 Task: Access the "Contact Support" page setting.
Action: Mouse moved to (1024, 71)
Screenshot: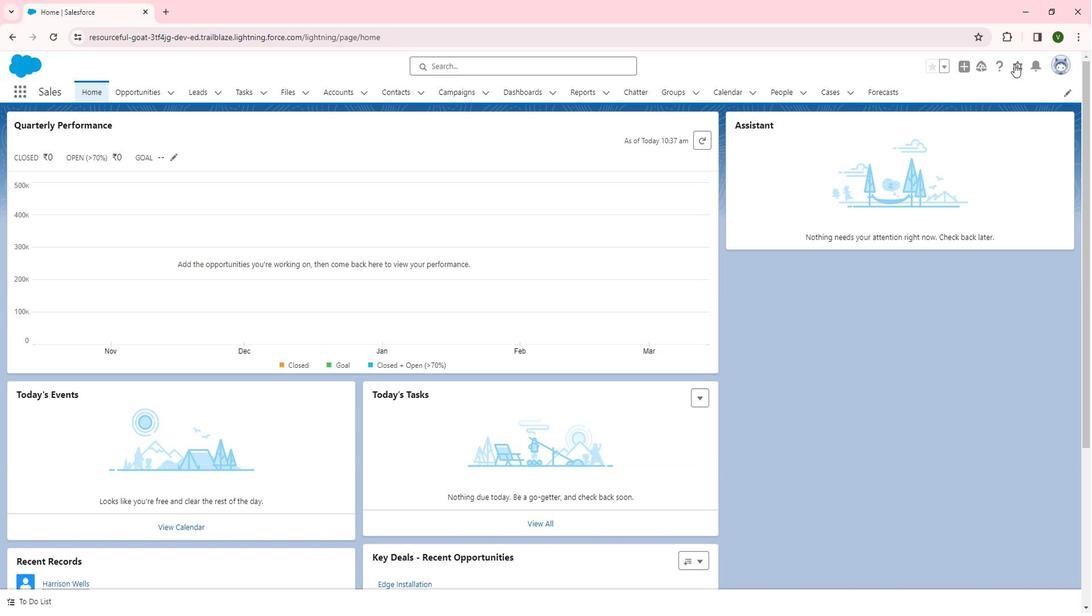 
Action: Mouse pressed left at (1024, 71)
Screenshot: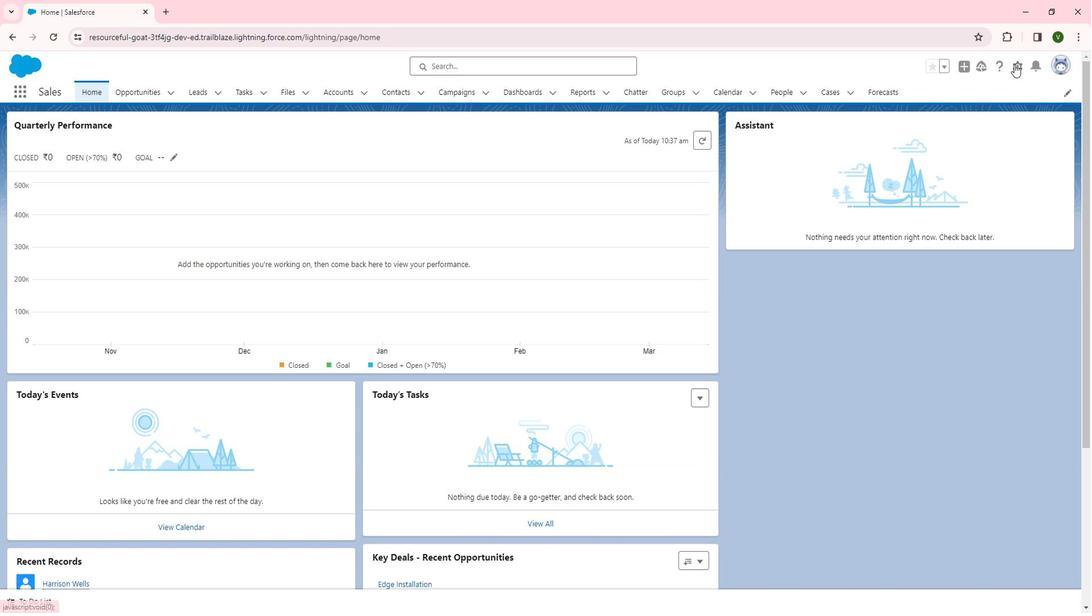 
Action: Mouse moved to (964, 110)
Screenshot: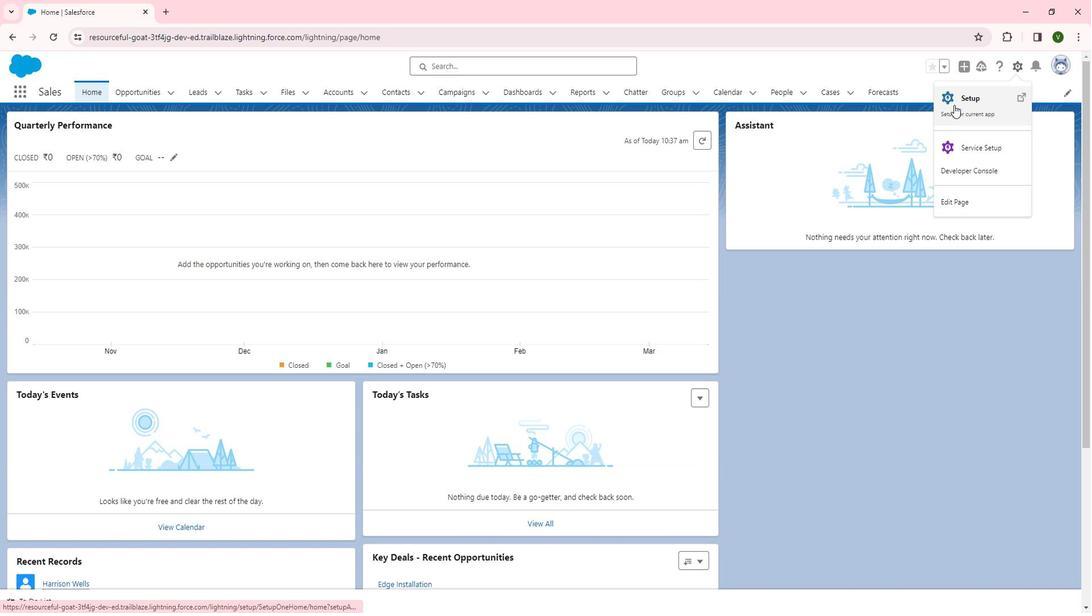 
Action: Mouse pressed left at (964, 110)
Screenshot: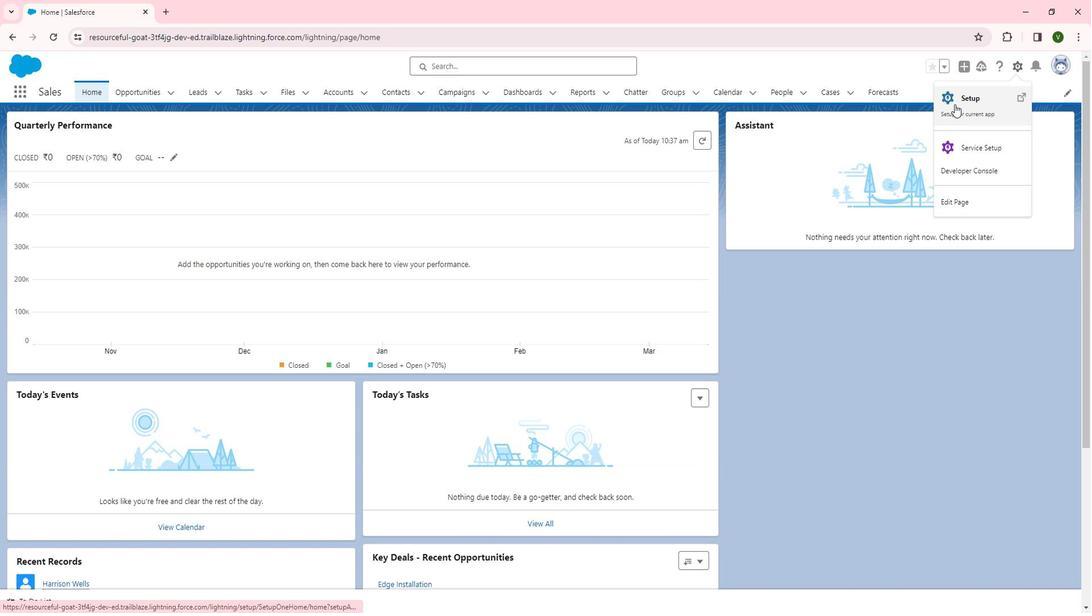 
Action: Mouse moved to (29, 464)
Screenshot: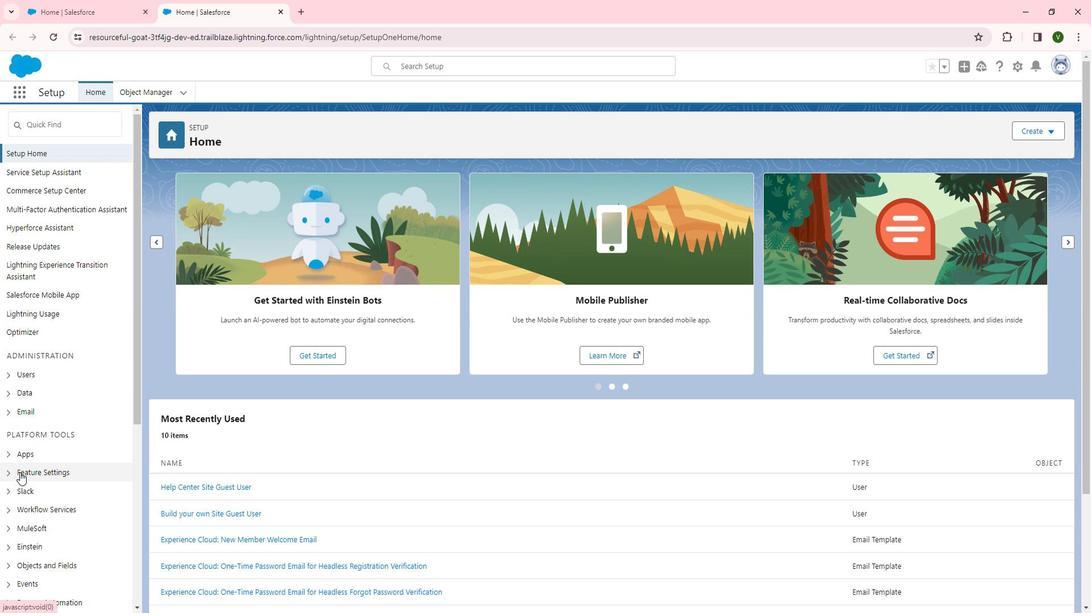 
Action: Mouse pressed left at (29, 464)
Screenshot: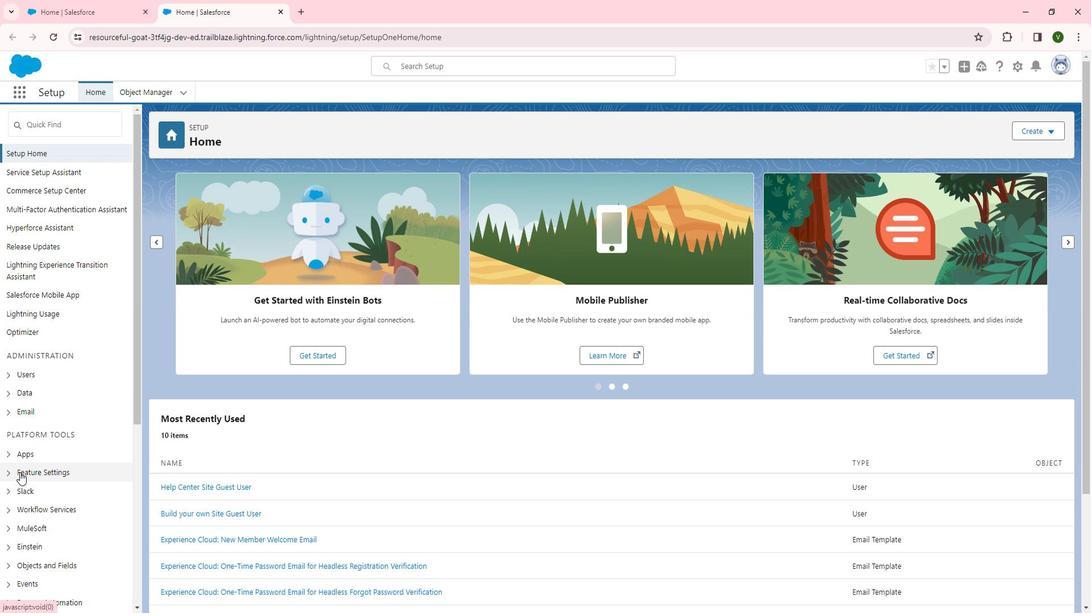 
Action: Mouse moved to (40, 464)
Screenshot: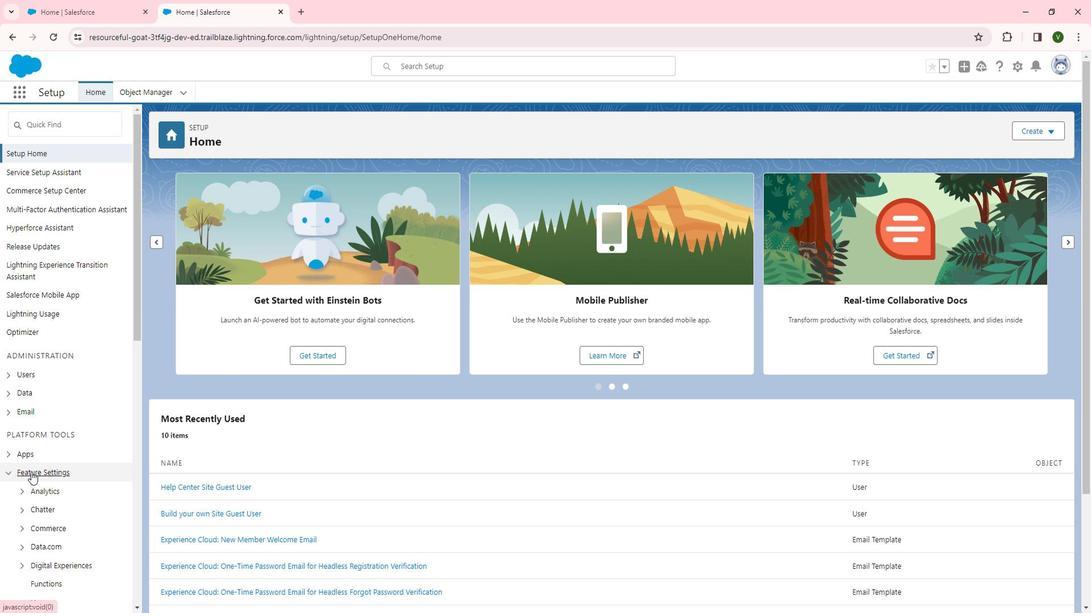 
Action: Mouse scrolled (40, 463) with delta (0, 0)
Screenshot: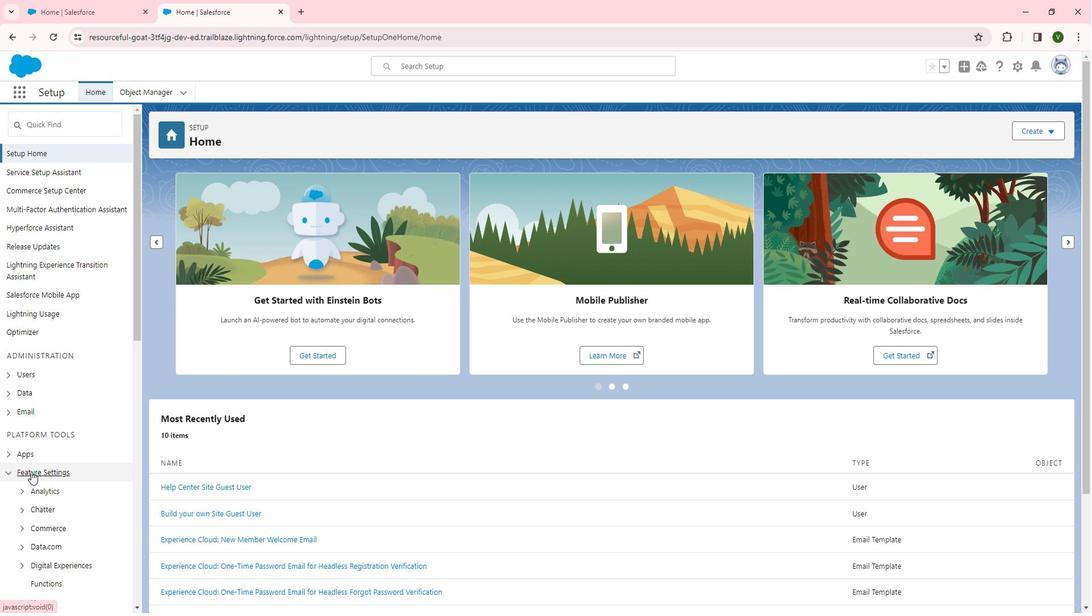 
Action: Mouse scrolled (40, 463) with delta (0, 0)
Screenshot: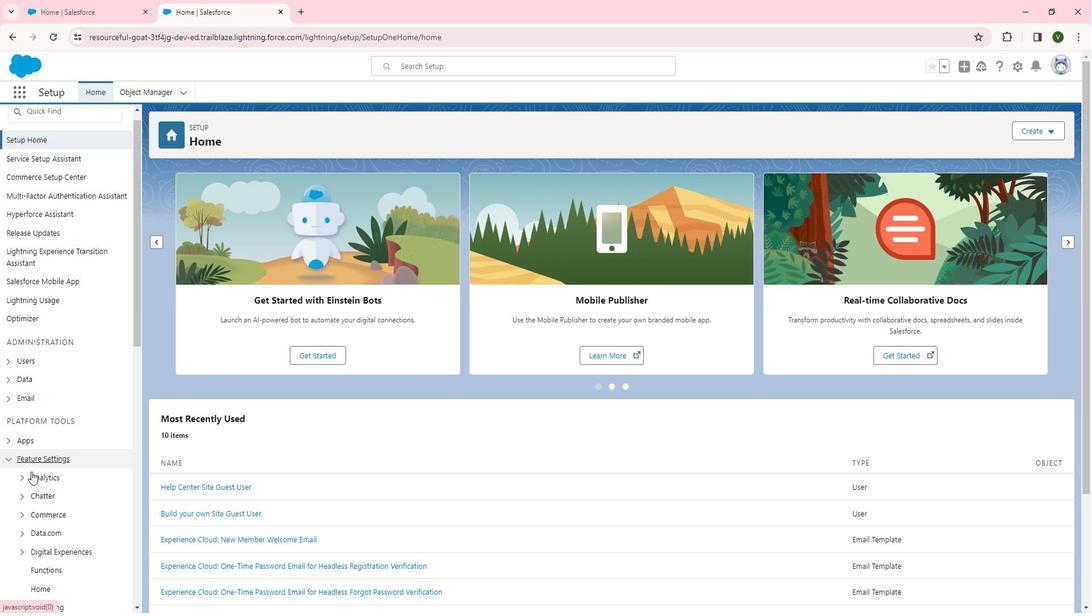 
Action: Mouse moved to (68, 440)
Screenshot: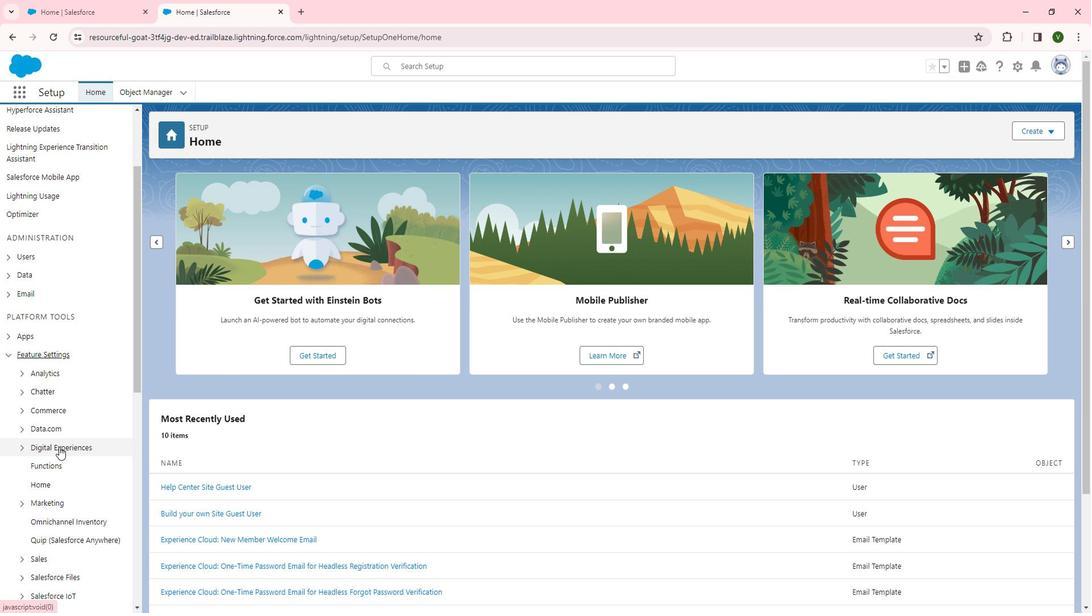 
Action: Mouse pressed left at (68, 440)
Screenshot: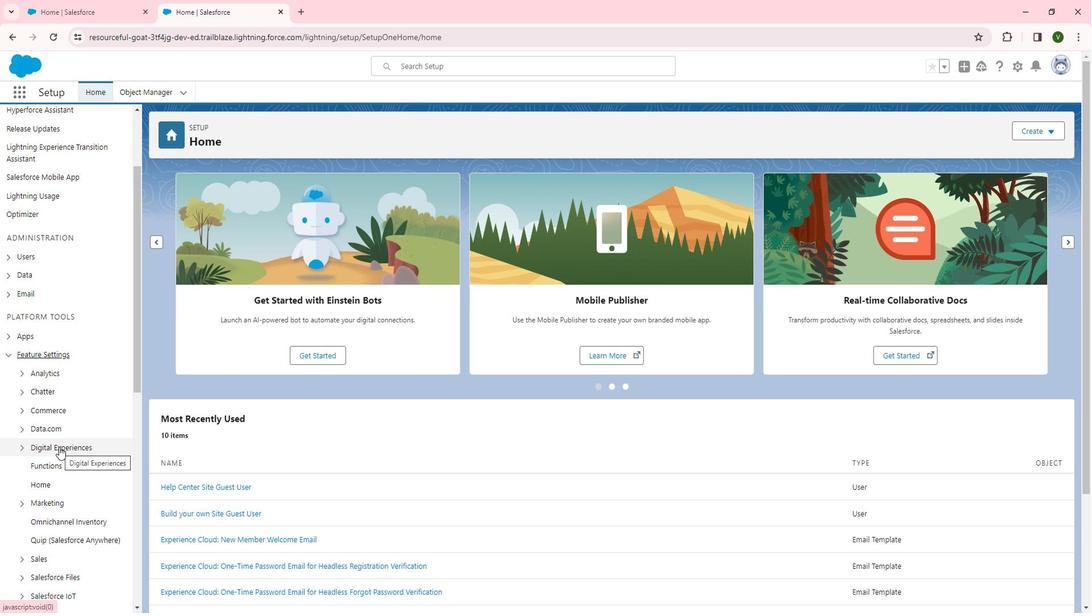 
Action: Mouse moved to (65, 446)
Screenshot: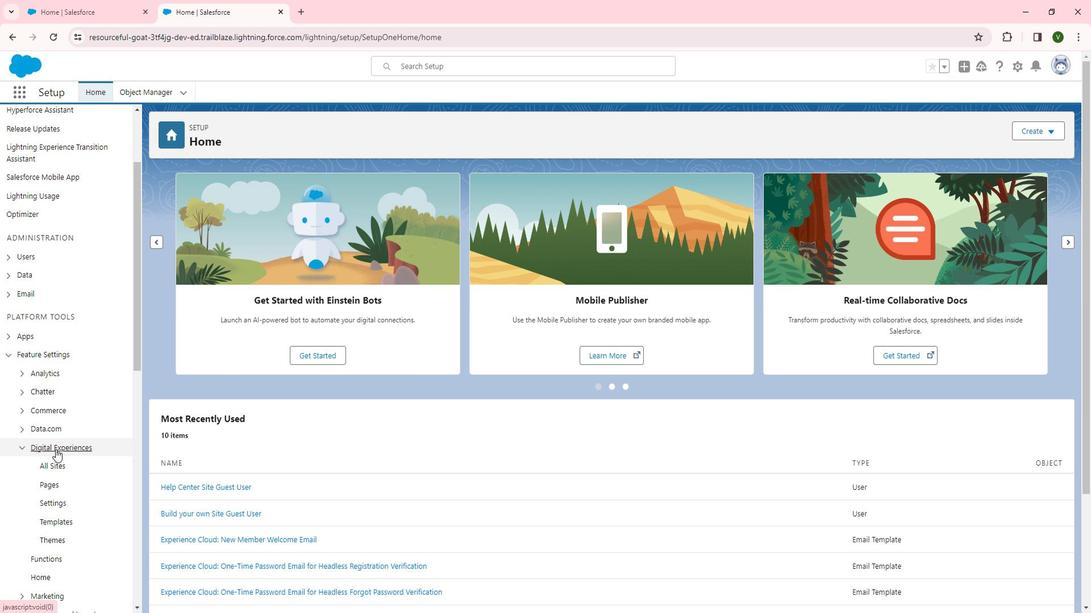 
Action: Mouse scrolled (65, 446) with delta (0, 0)
Screenshot: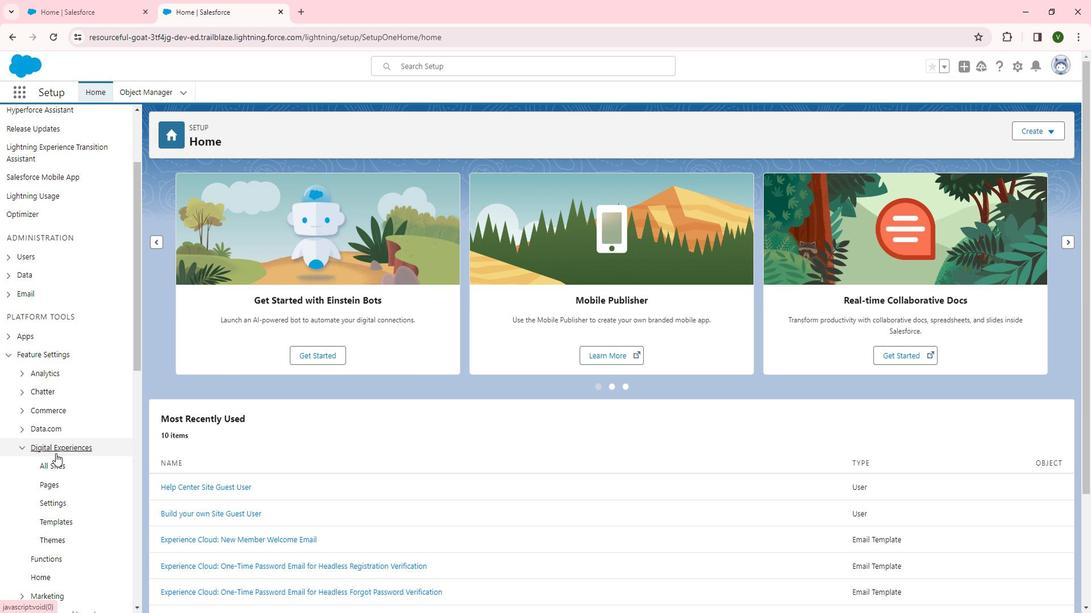 
Action: Mouse scrolled (65, 446) with delta (0, 0)
Screenshot: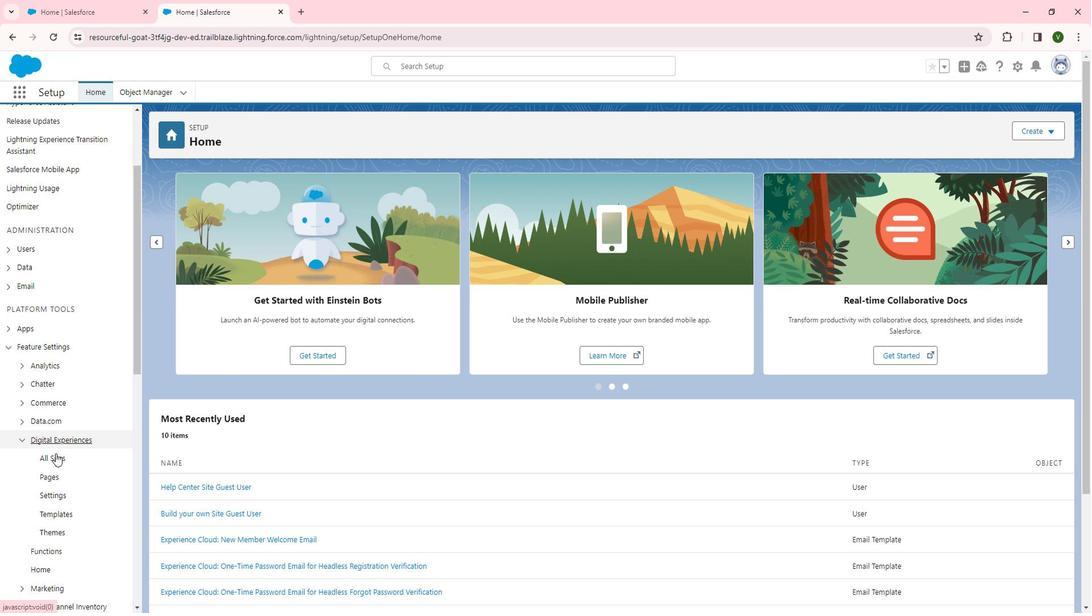 
Action: Mouse moved to (61, 343)
Screenshot: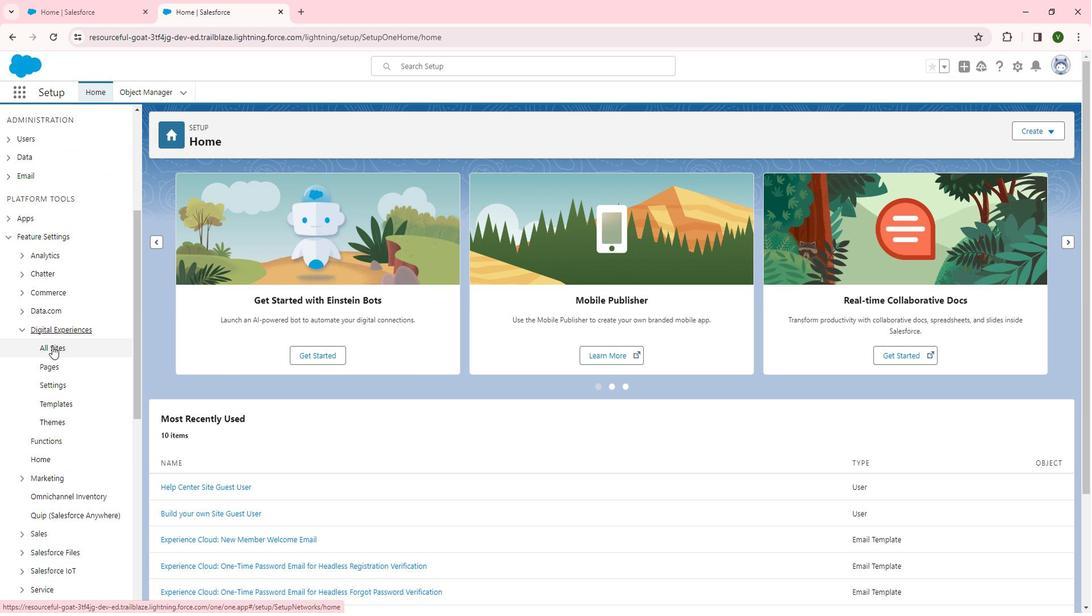 
Action: Mouse pressed left at (61, 343)
Screenshot: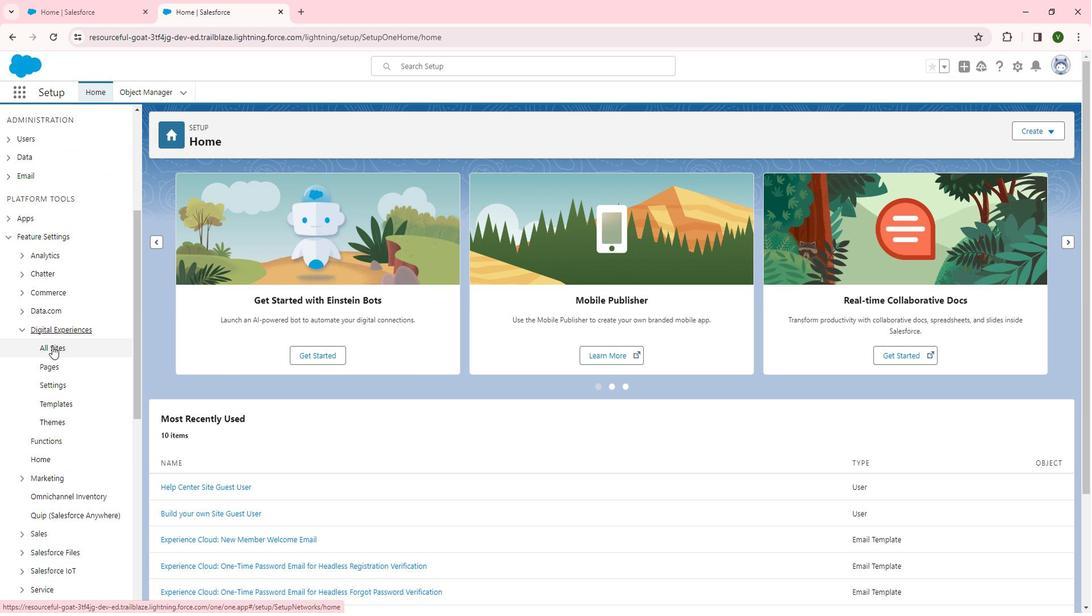 
Action: Mouse moved to (189, 301)
Screenshot: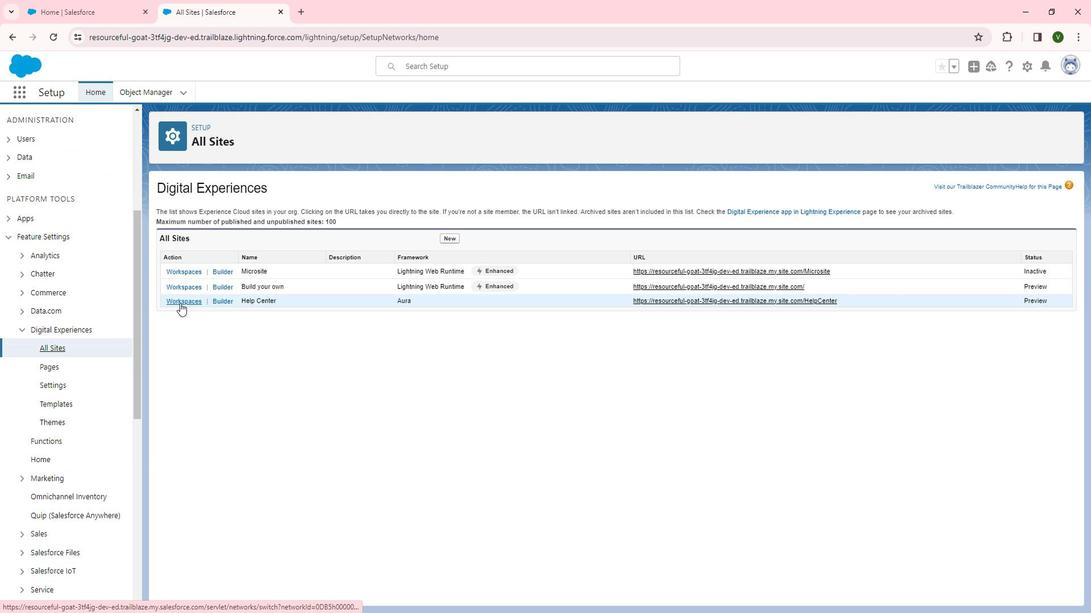 
Action: Mouse pressed left at (189, 301)
Screenshot: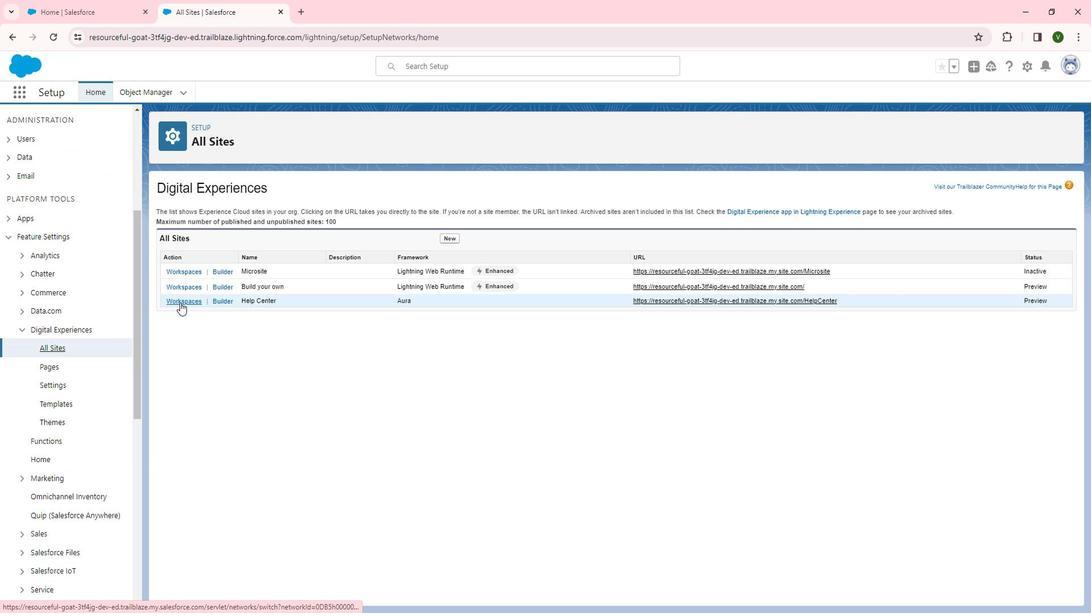 
Action: Mouse moved to (152, 239)
Screenshot: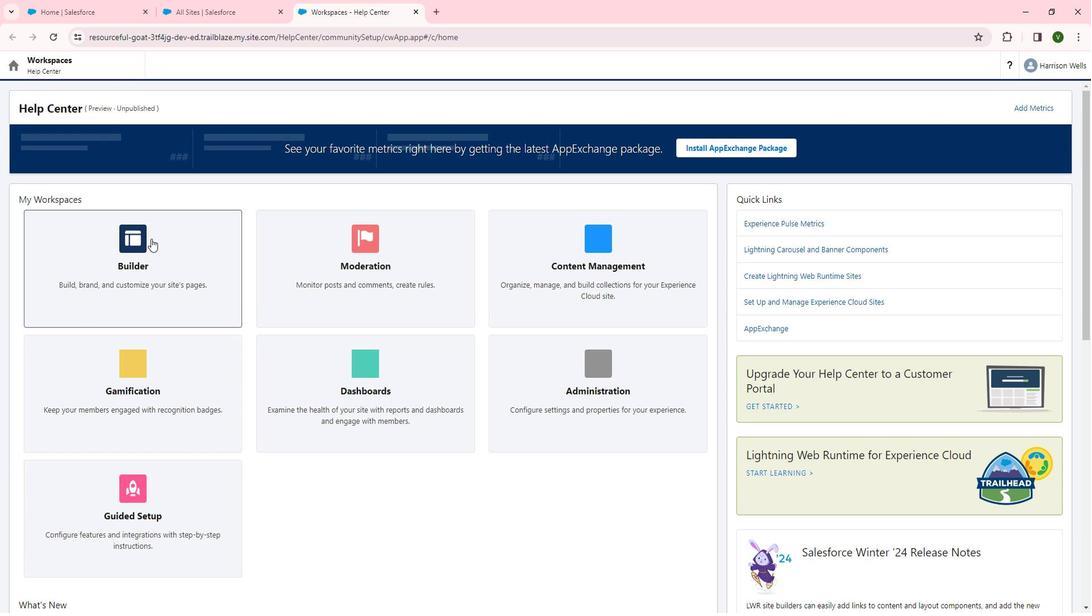 
Action: Mouse pressed left at (152, 239)
Screenshot: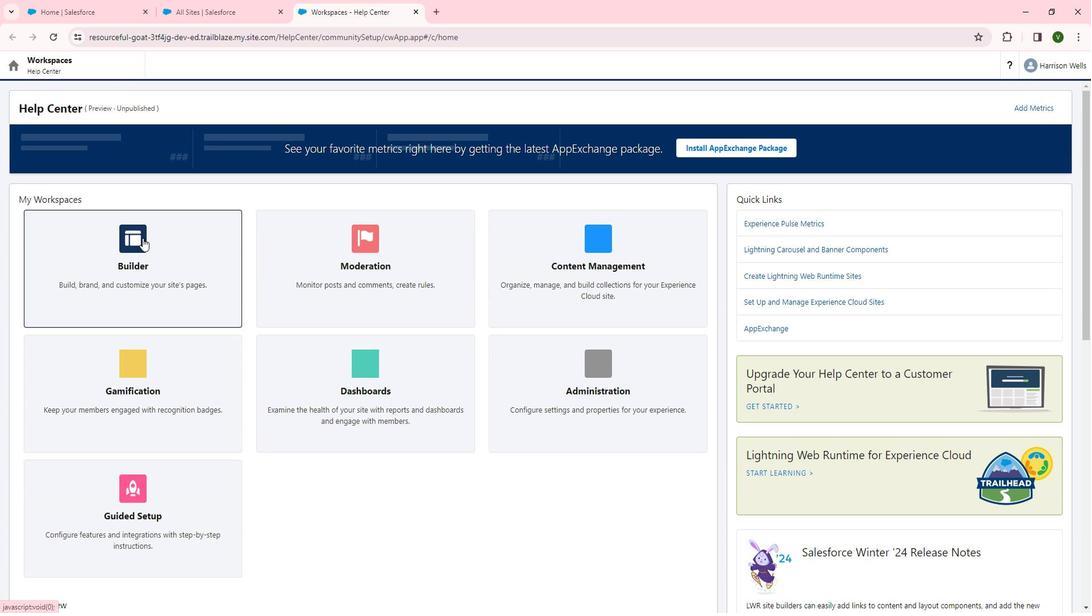 
Action: Mouse moved to (241, 79)
Screenshot: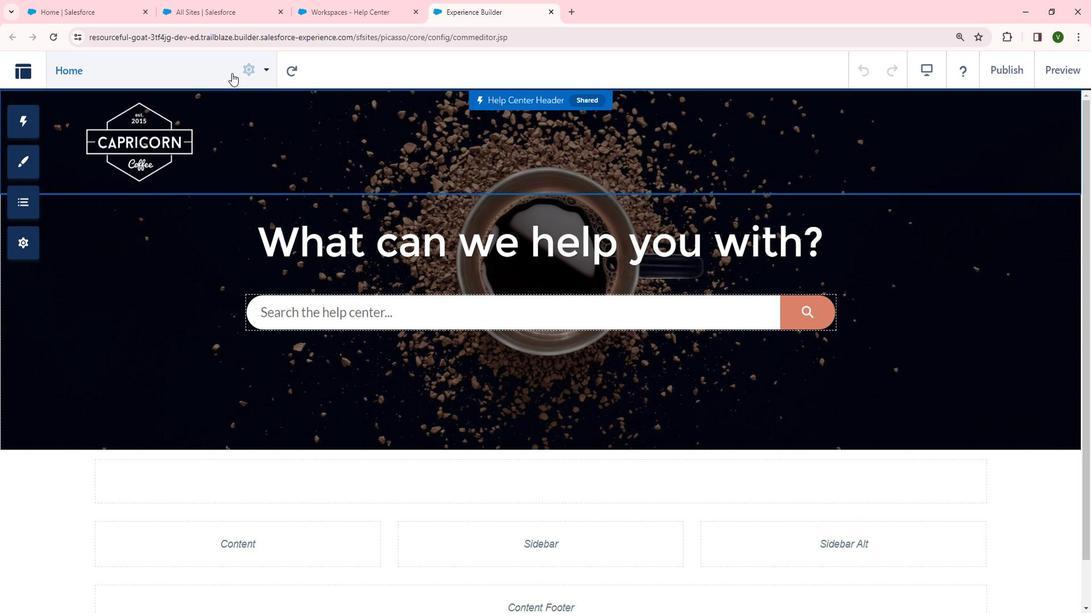 
Action: Mouse pressed left at (241, 79)
Screenshot: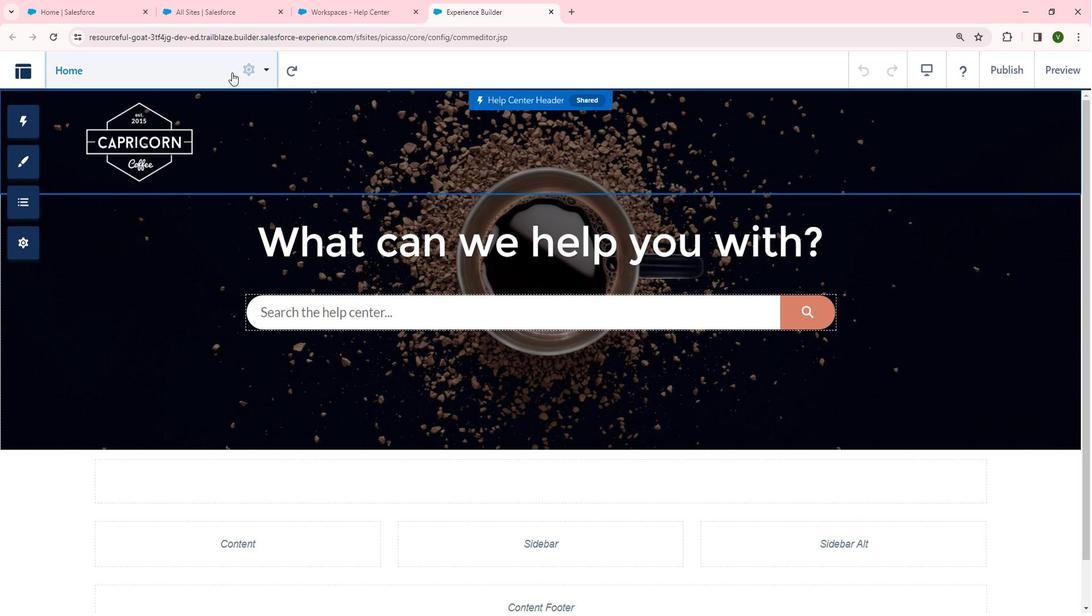 
Action: Mouse moved to (161, 235)
Screenshot: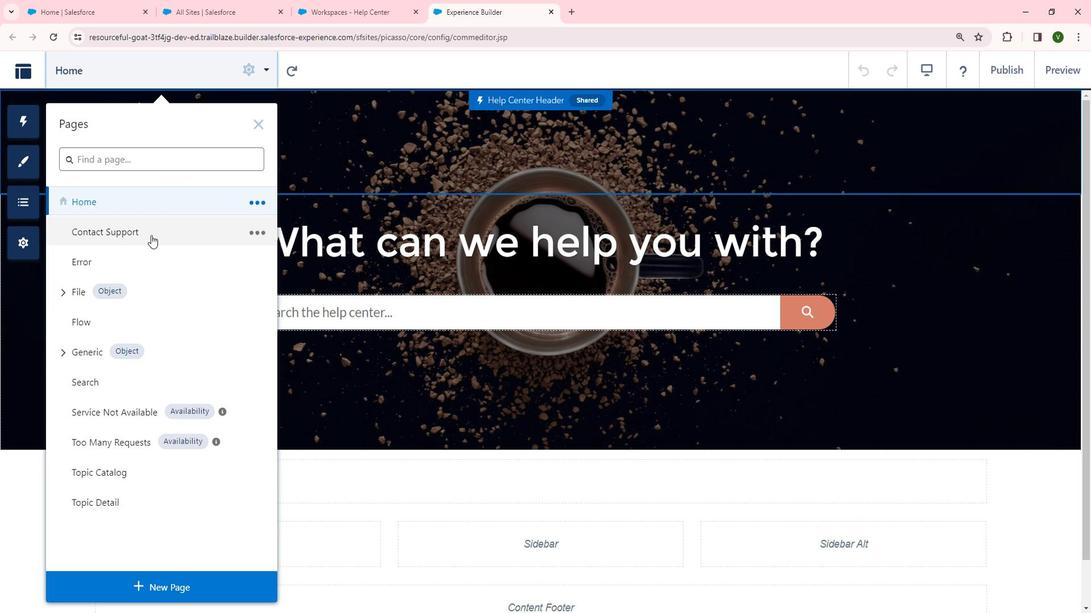 
Action: Mouse pressed left at (161, 235)
Screenshot: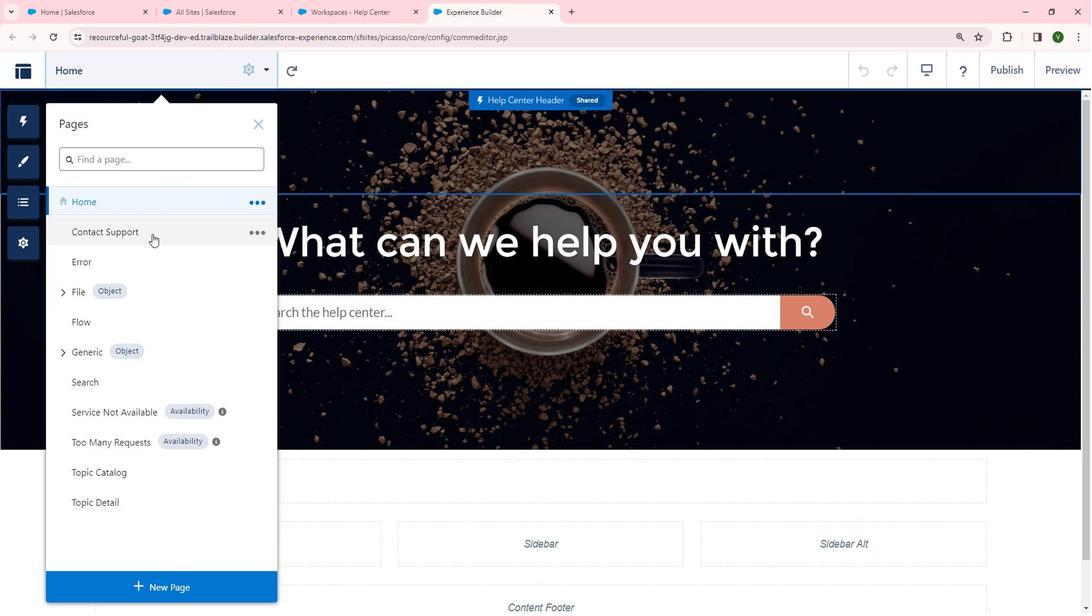 
Action: Mouse moved to (205, 72)
Screenshot: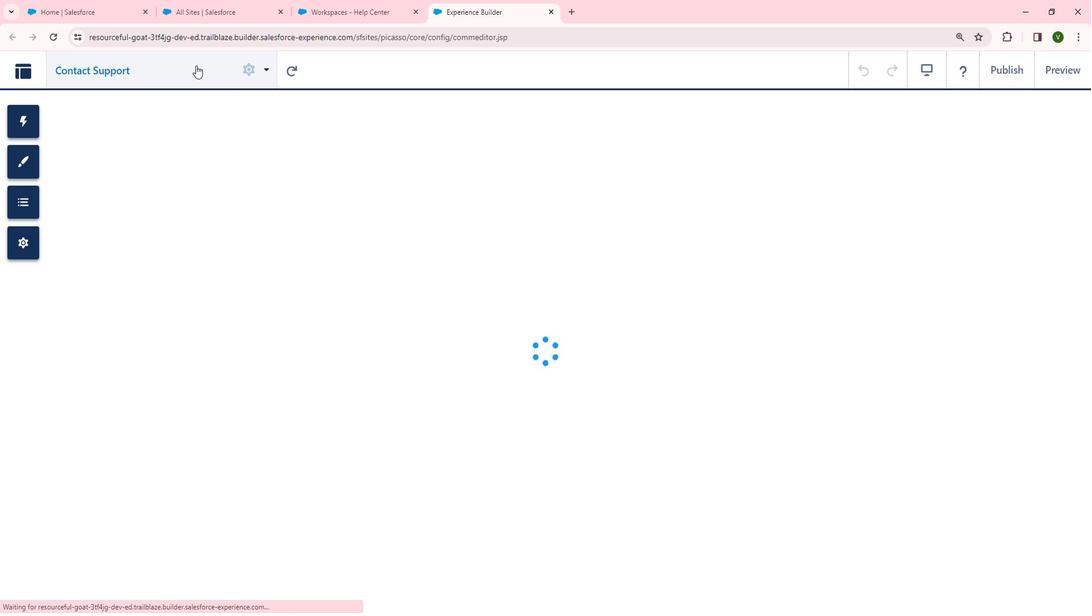 
Action: Mouse pressed left at (205, 72)
Screenshot: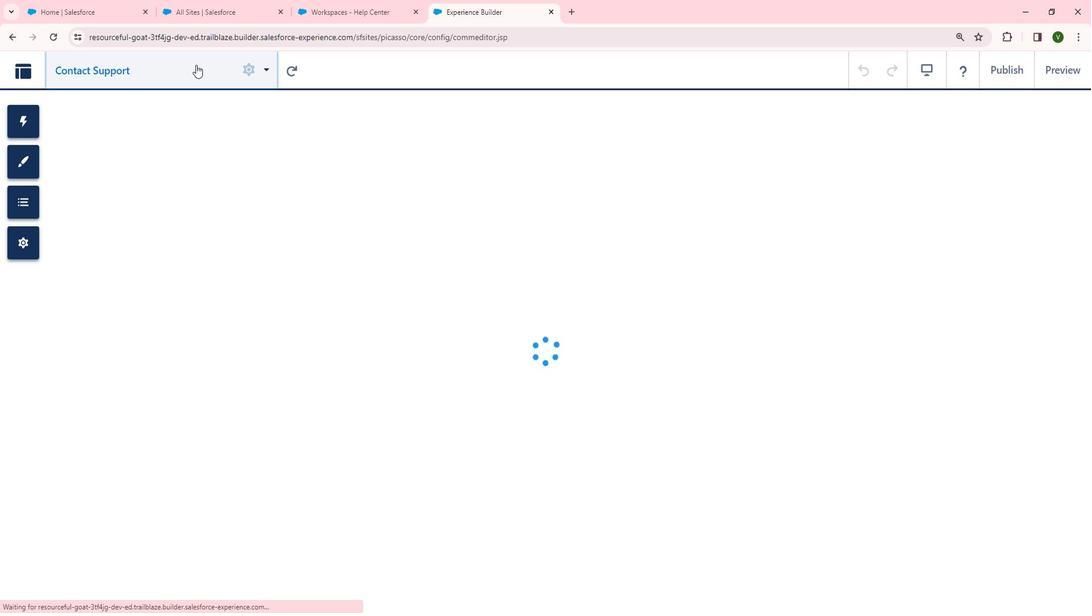 
Action: Mouse moved to (269, 235)
Screenshot: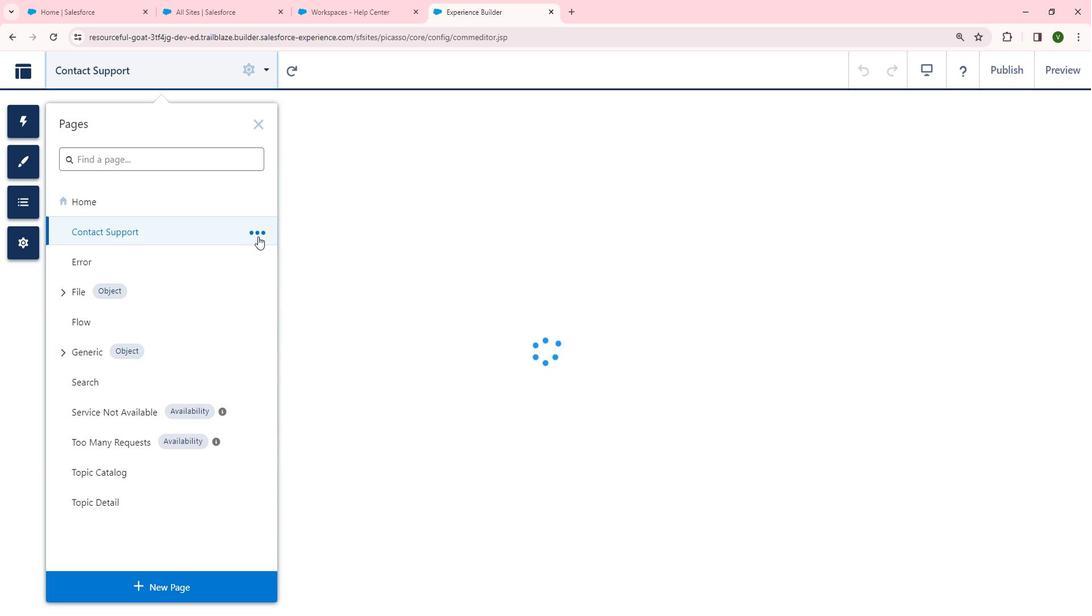 
Action: Mouse pressed left at (269, 235)
Screenshot: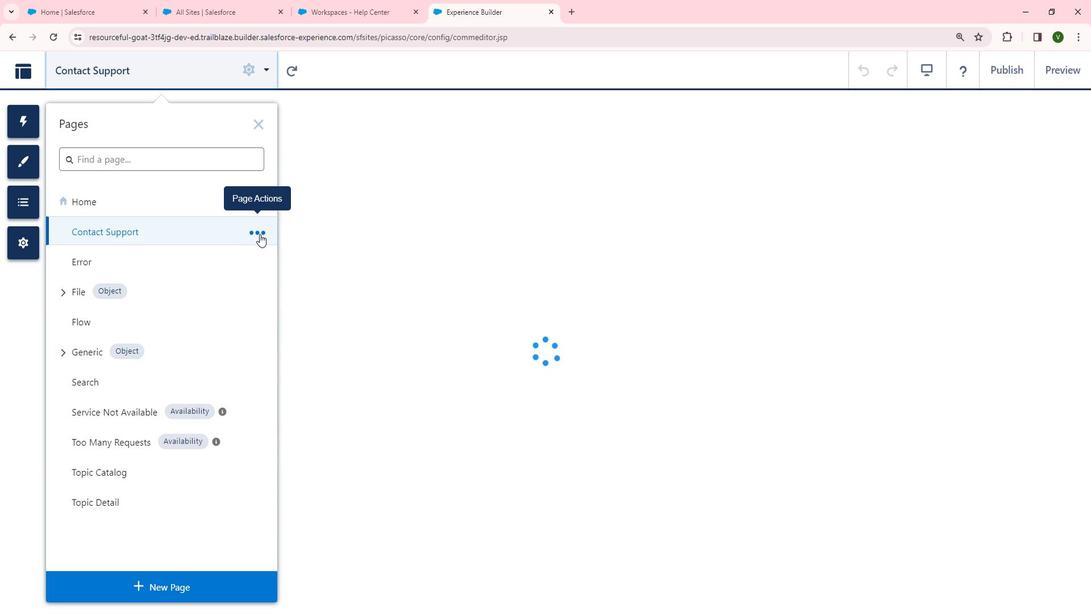 
Action: Mouse moved to (374, 209)
Screenshot: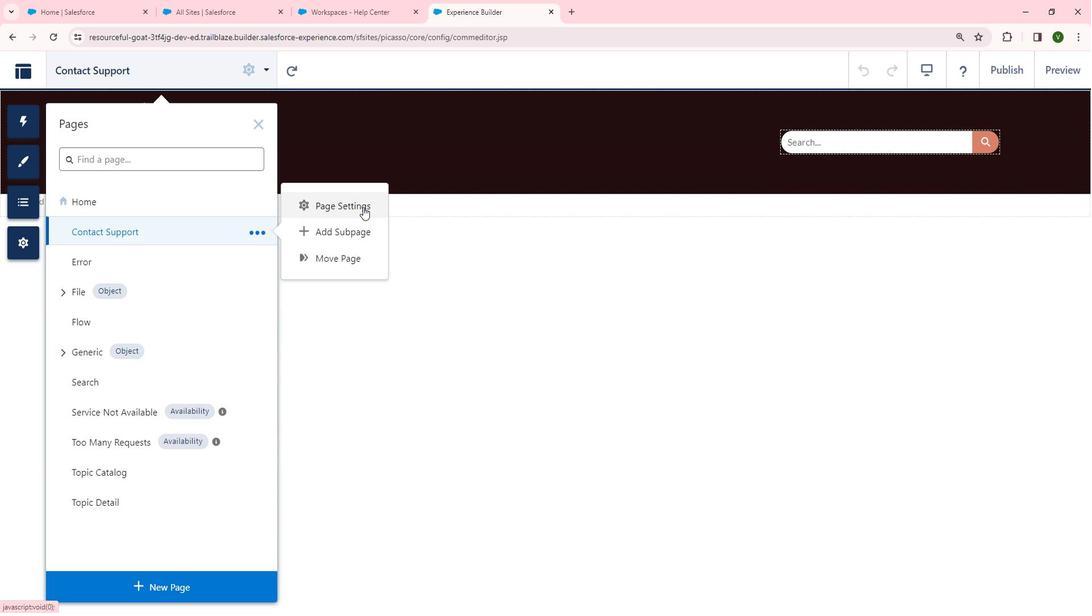 
Action: Mouse pressed left at (374, 209)
Screenshot: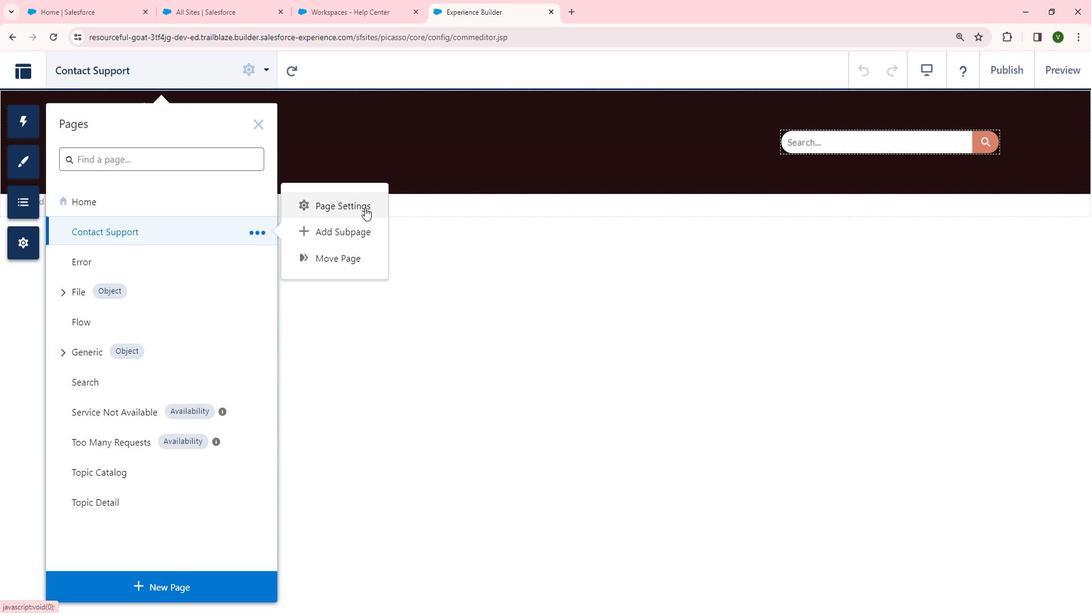 
